 Task: Change object animations to appear.
Action: Mouse moved to (222, 81)
Screenshot: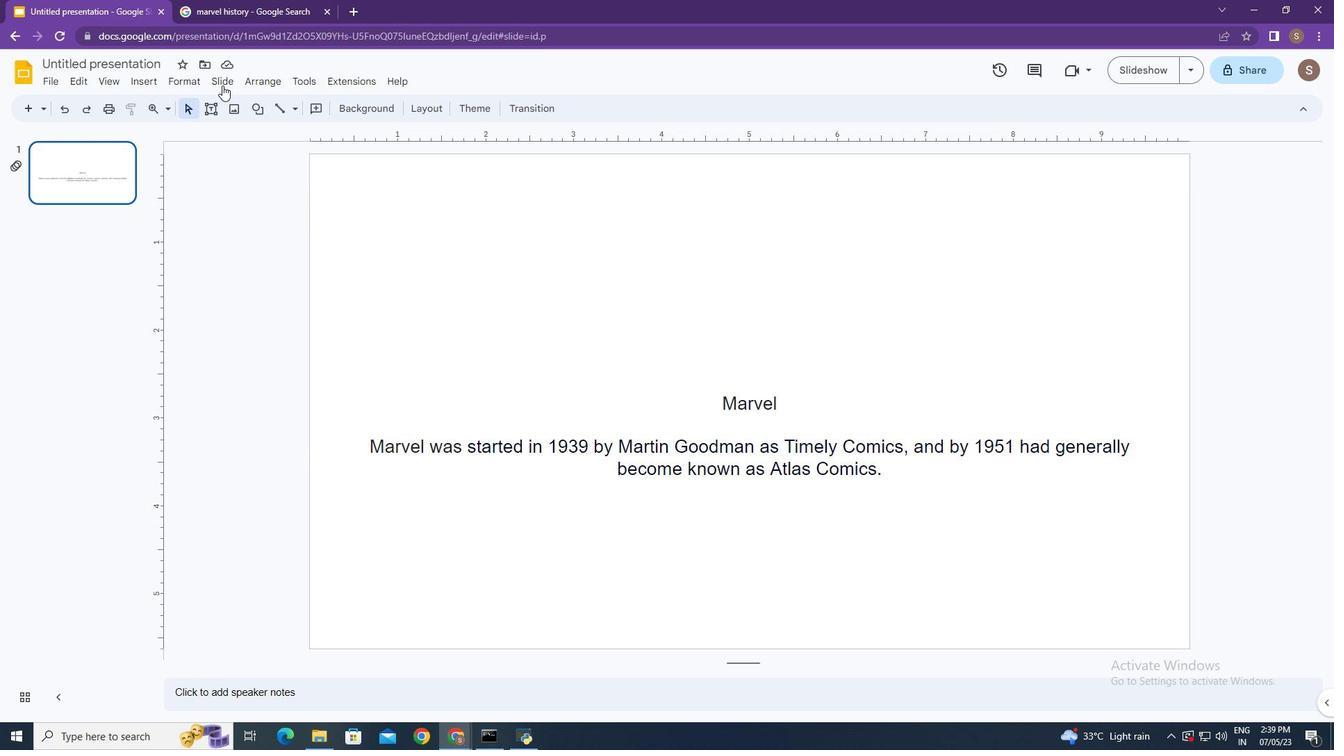 
Action: Mouse pressed left at (222, 81)
Screenshot: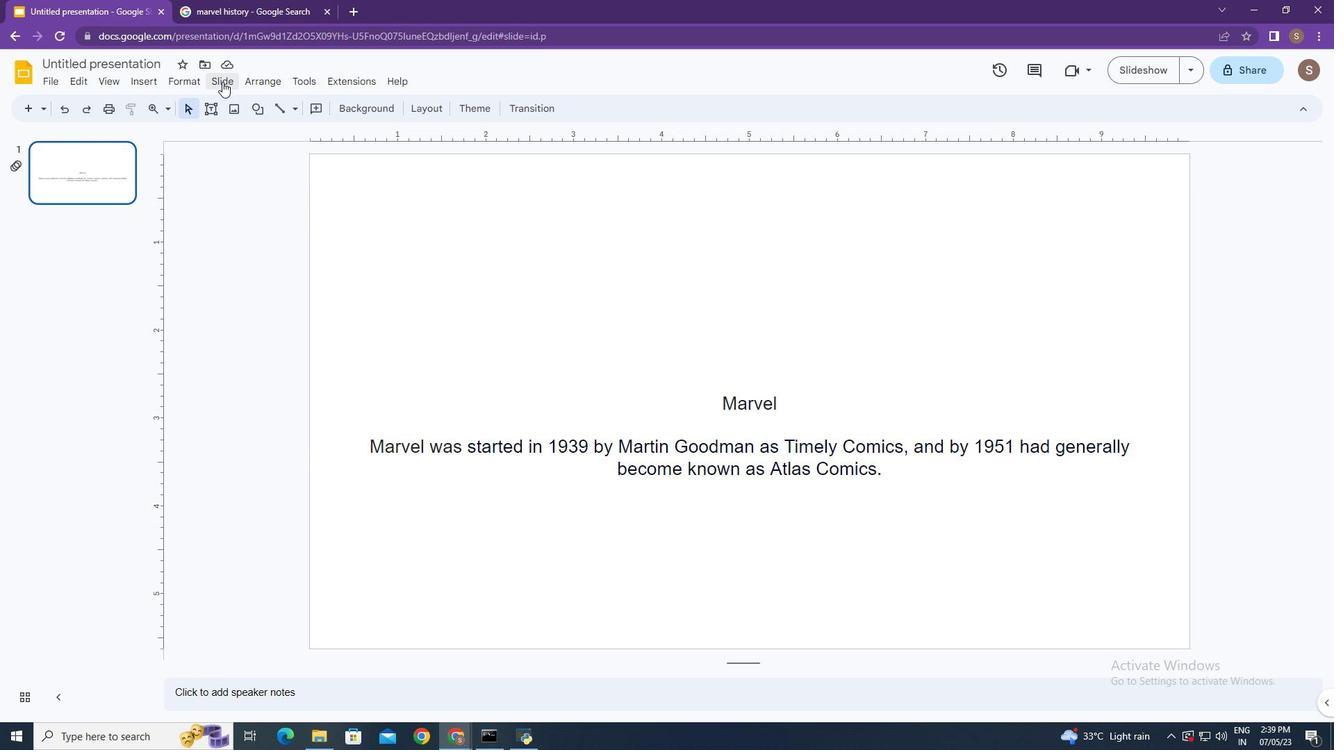 
Action: Mouse moved to (294, 274)
Screenshot: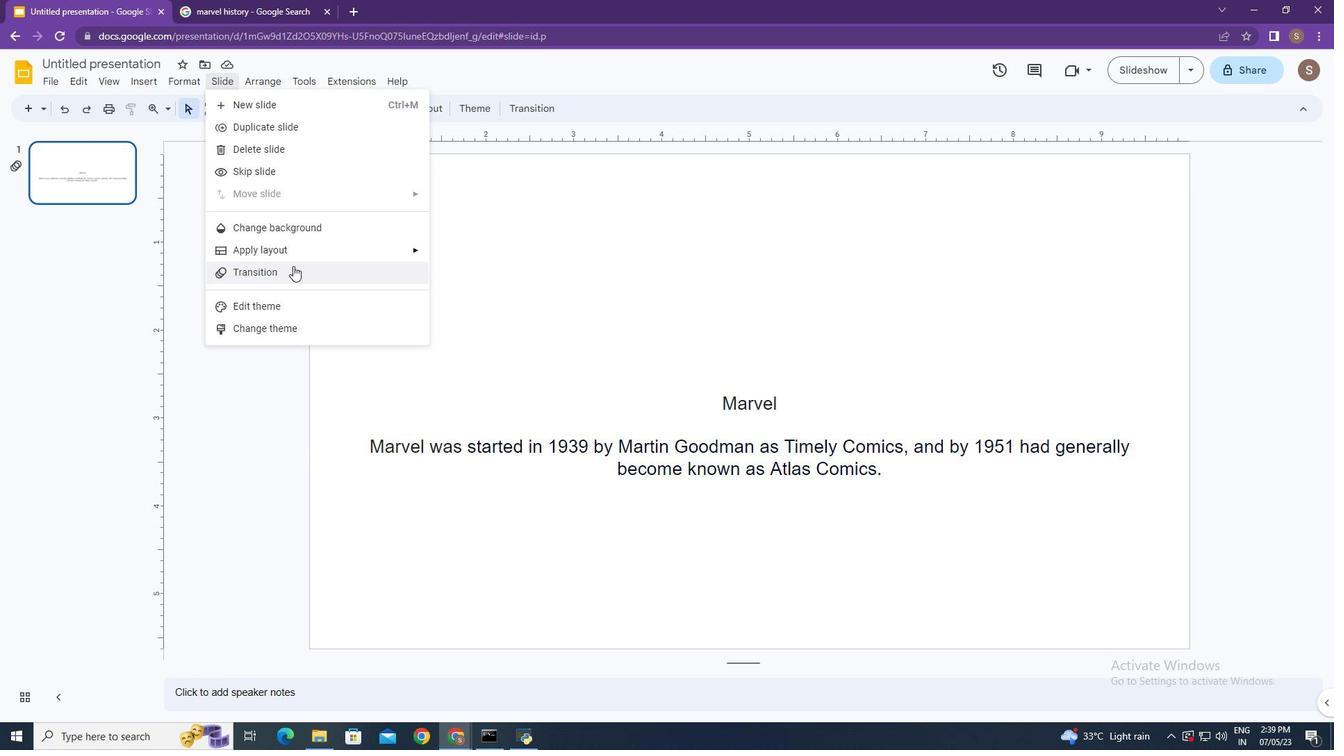 
Action: Mouse pressed left at (294, 274)
Screenshot: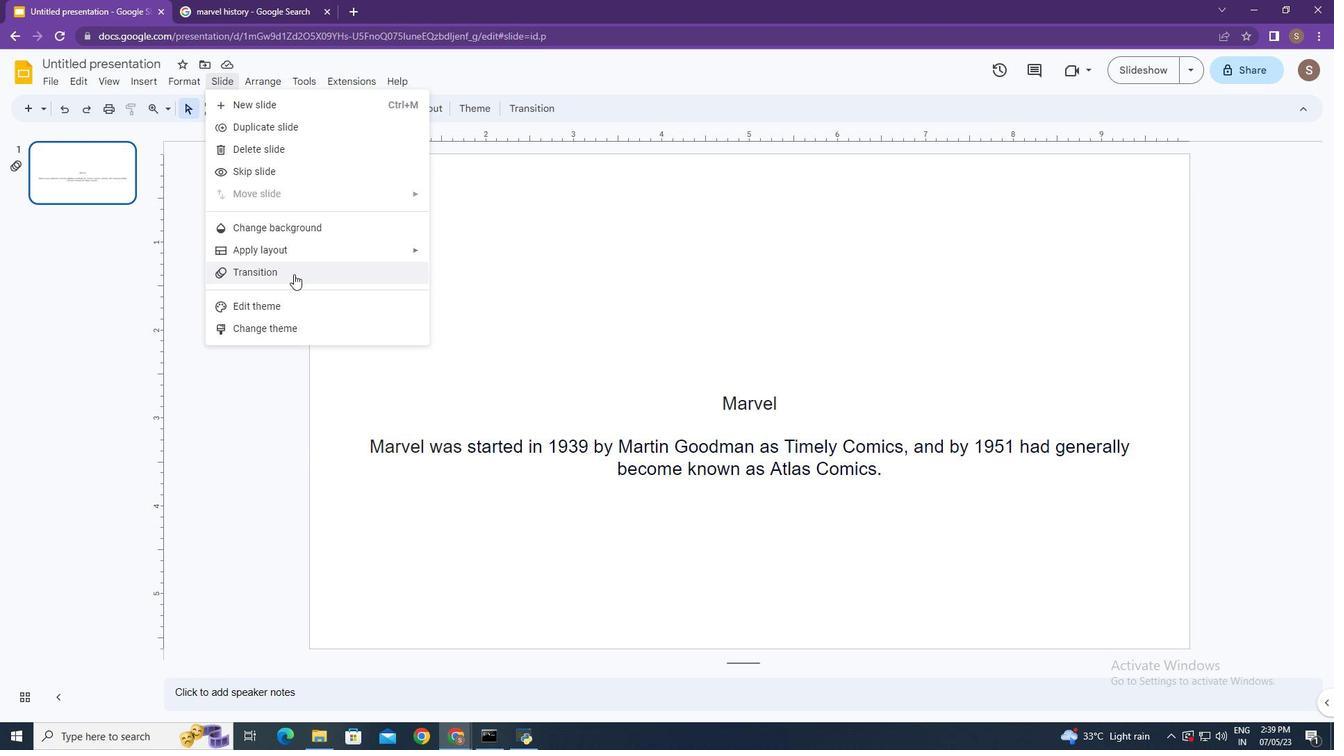 
Action: Mouse moved to (1131, 364)
Screenshot: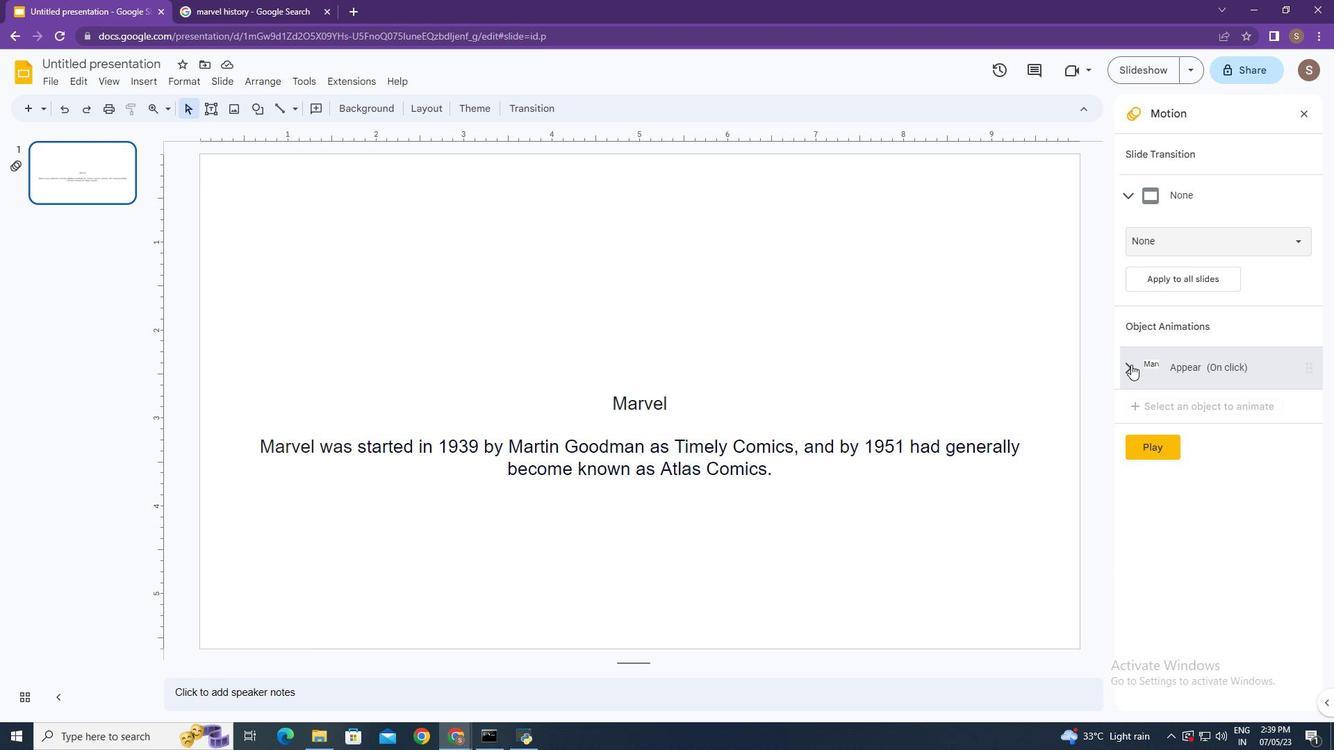 
Action: Mouse pressed left at (1131, 364)
Screenshot: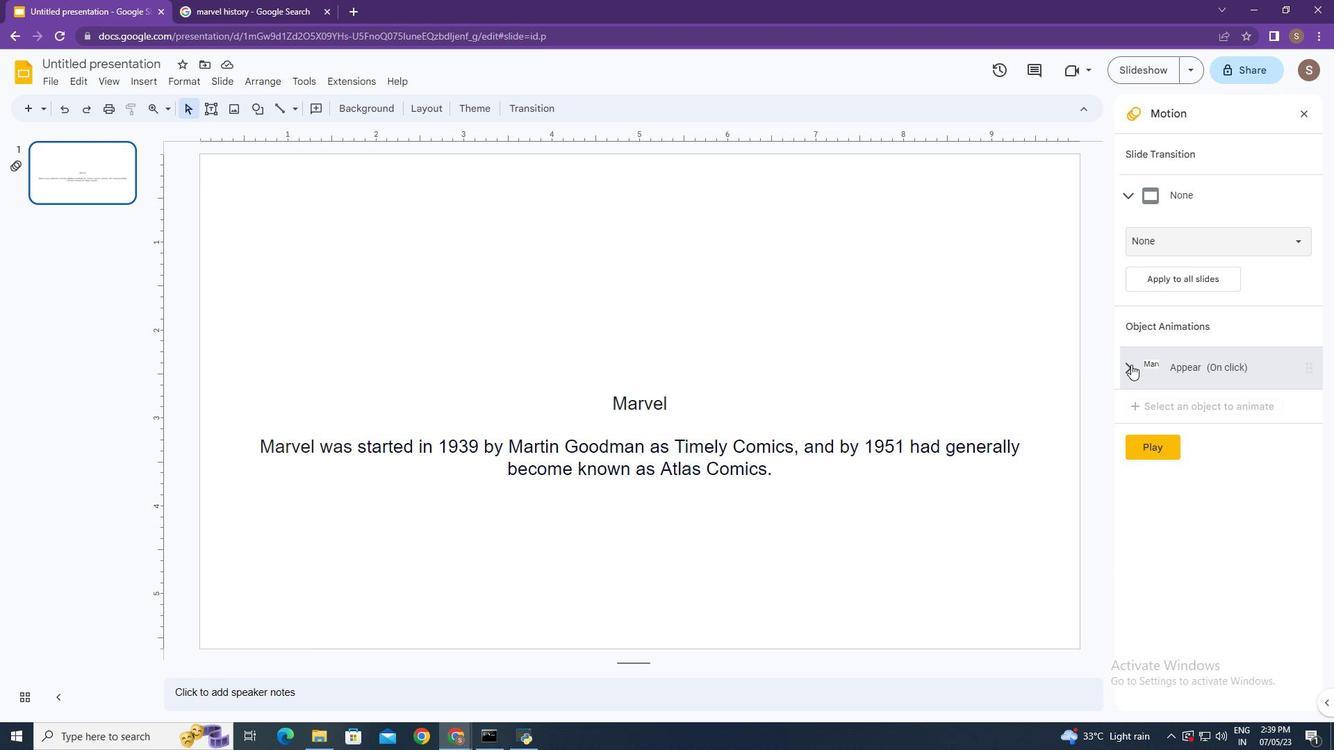 
Action: Mouse moved to (1241, 326)
Screenshot: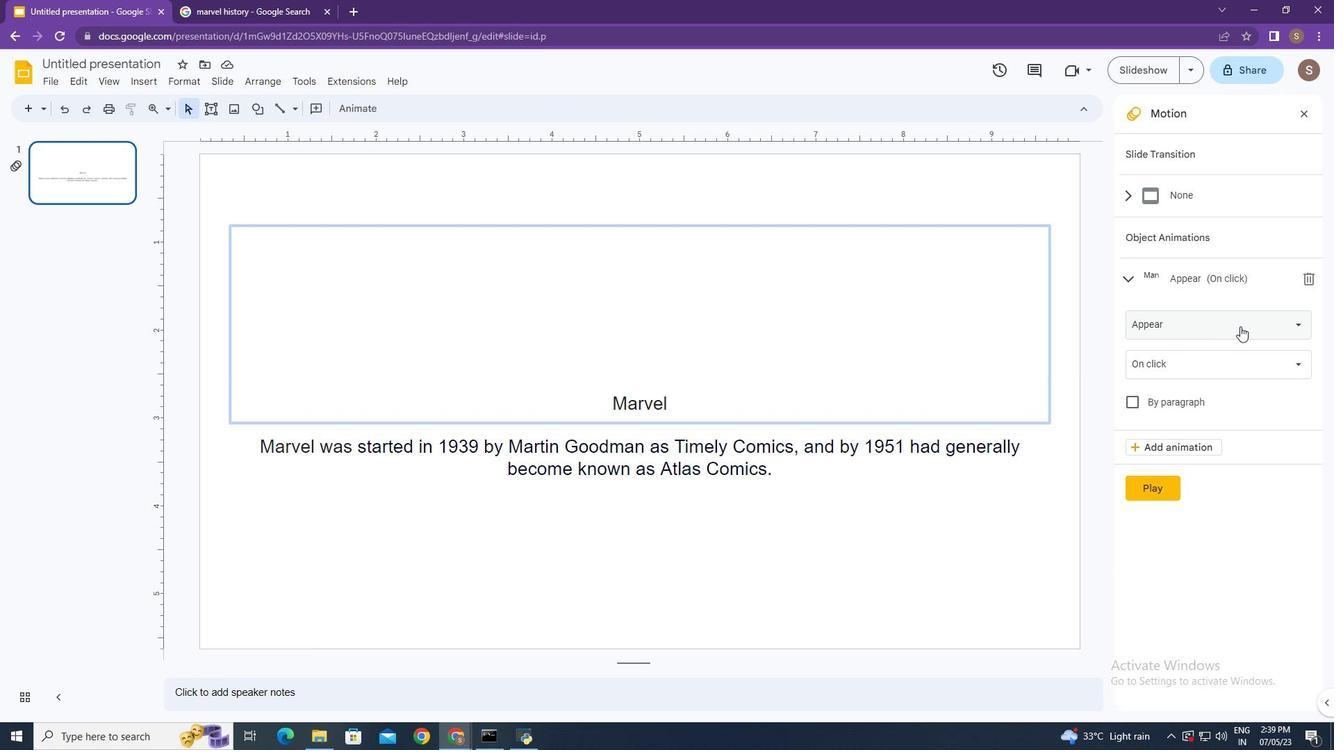 
Action: Mouse pressed left at (1241, 326)
Screenshot: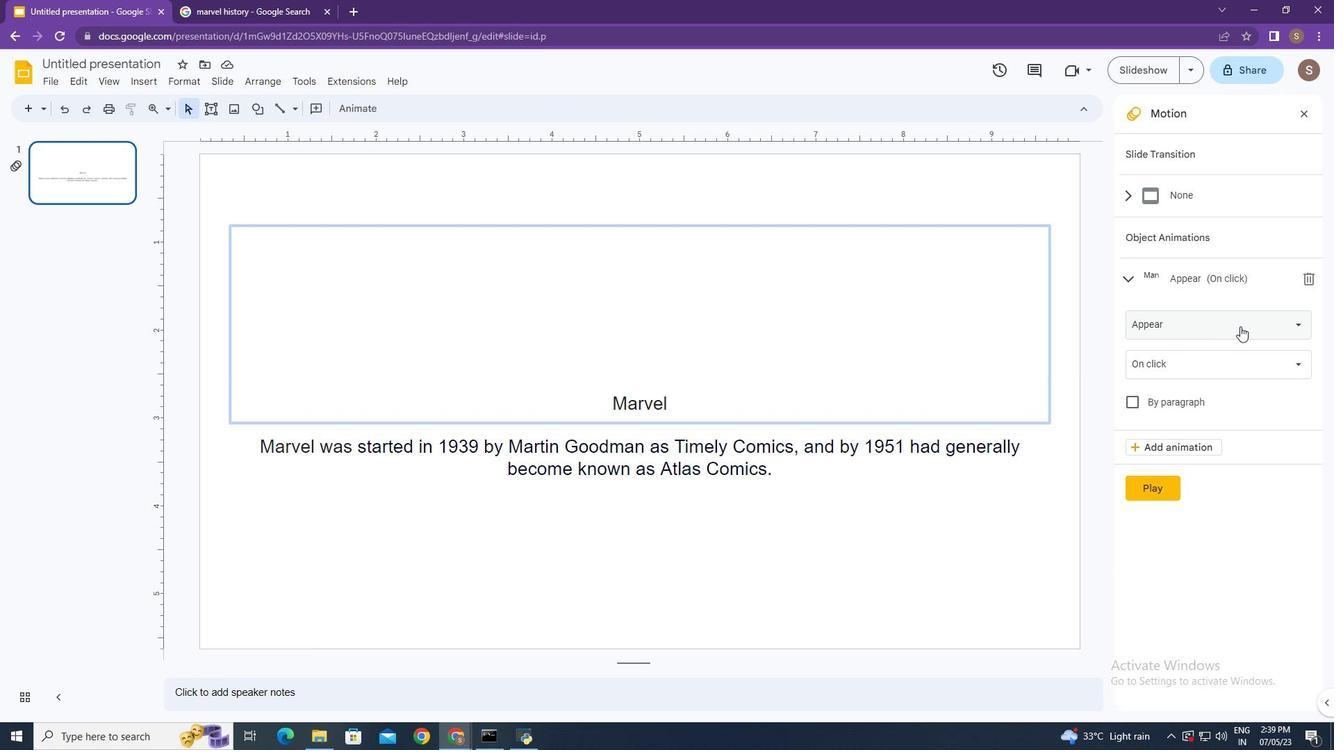 
Action: Mouse moved to (1170, 352)
Screenshot: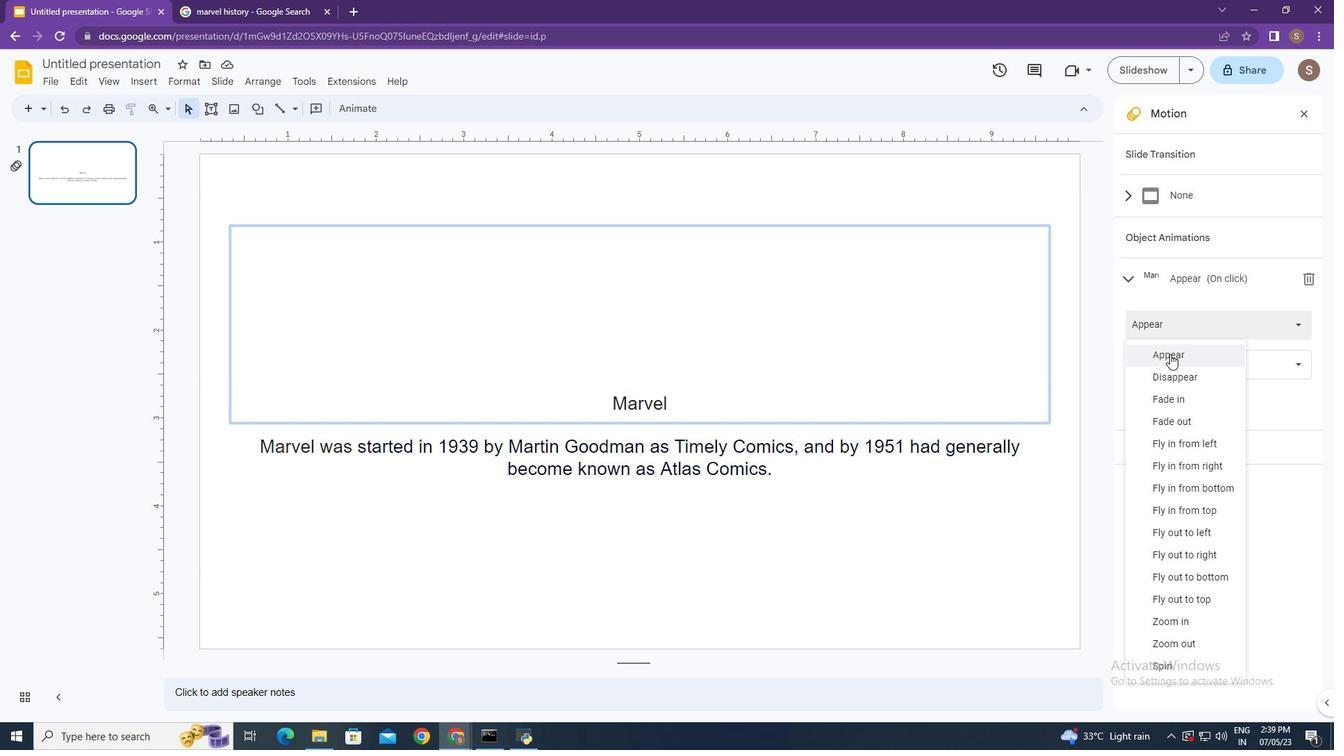 
Action: Mouse pressed left at (1170, 352)
Screenshot: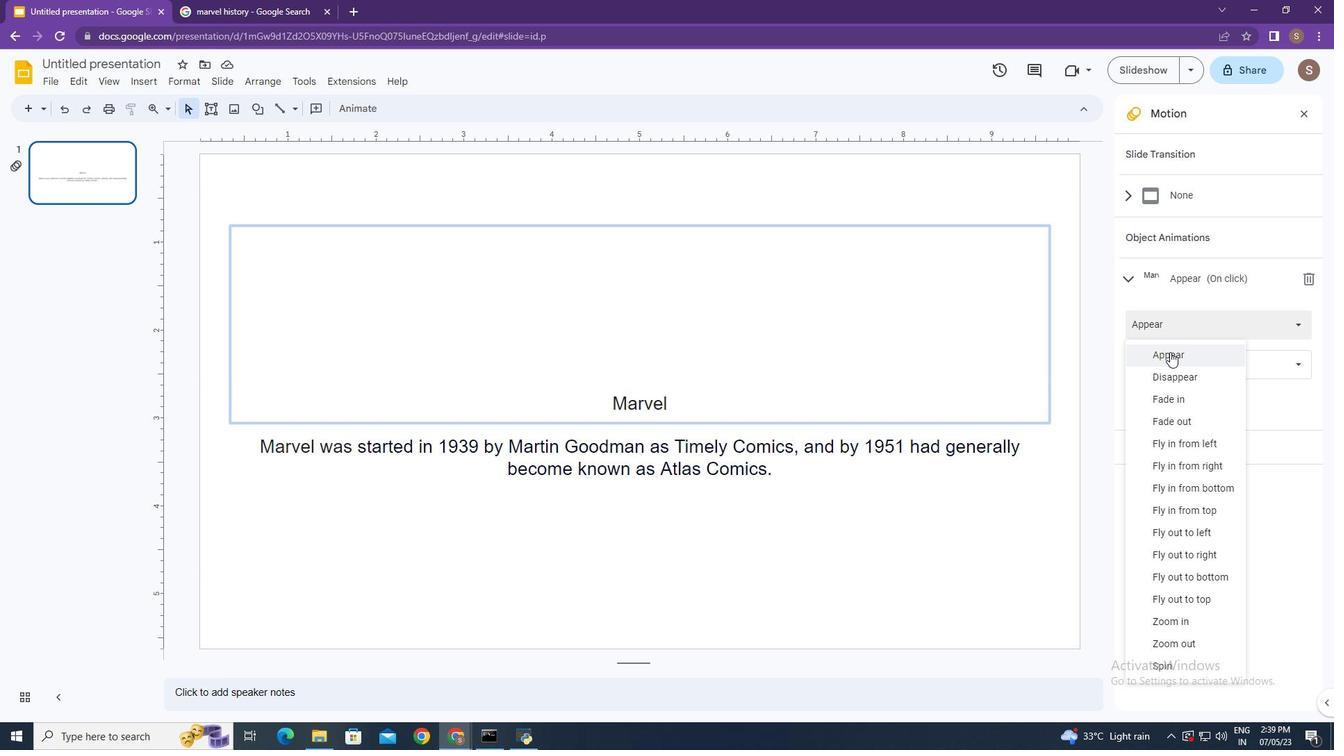 
Action: Mouse moved to (1026, 484)
Screenshot: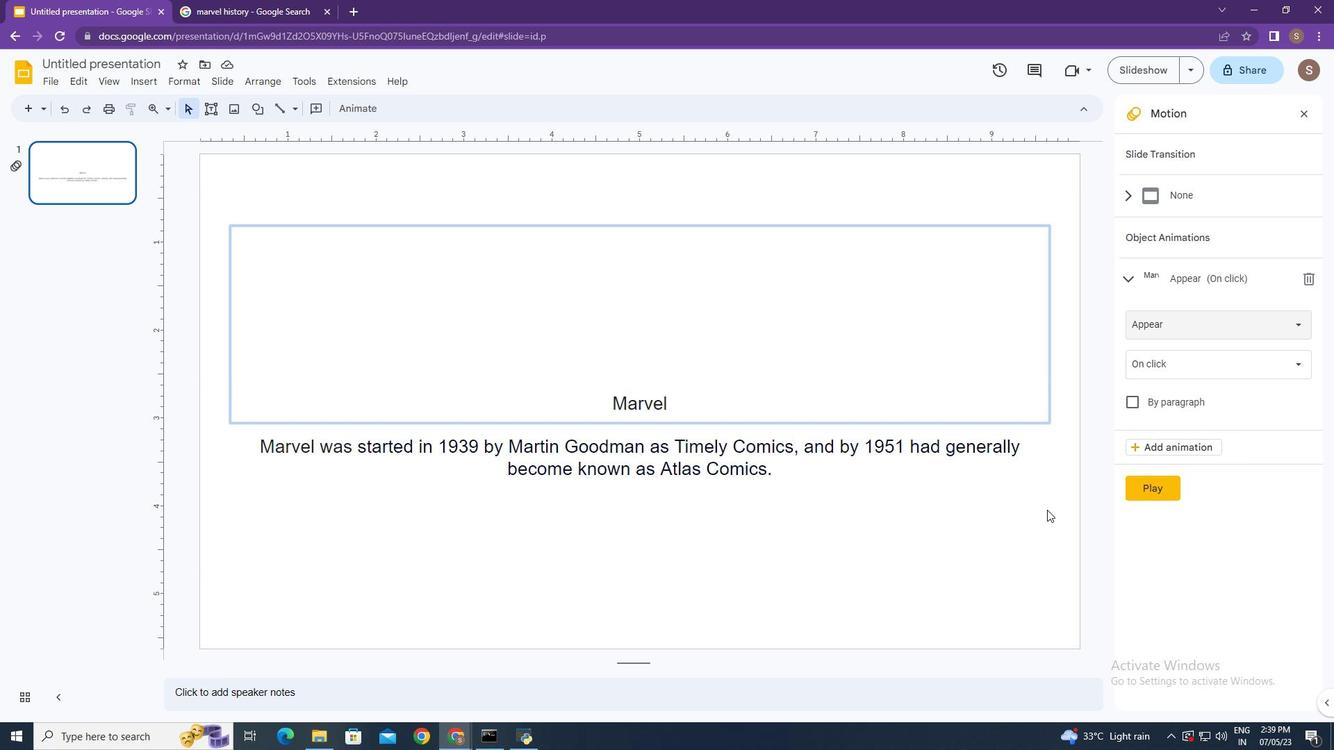 
